 Task: Select feature "Add an article".
Action: Mouse moved to (360, 336)
Screenshot: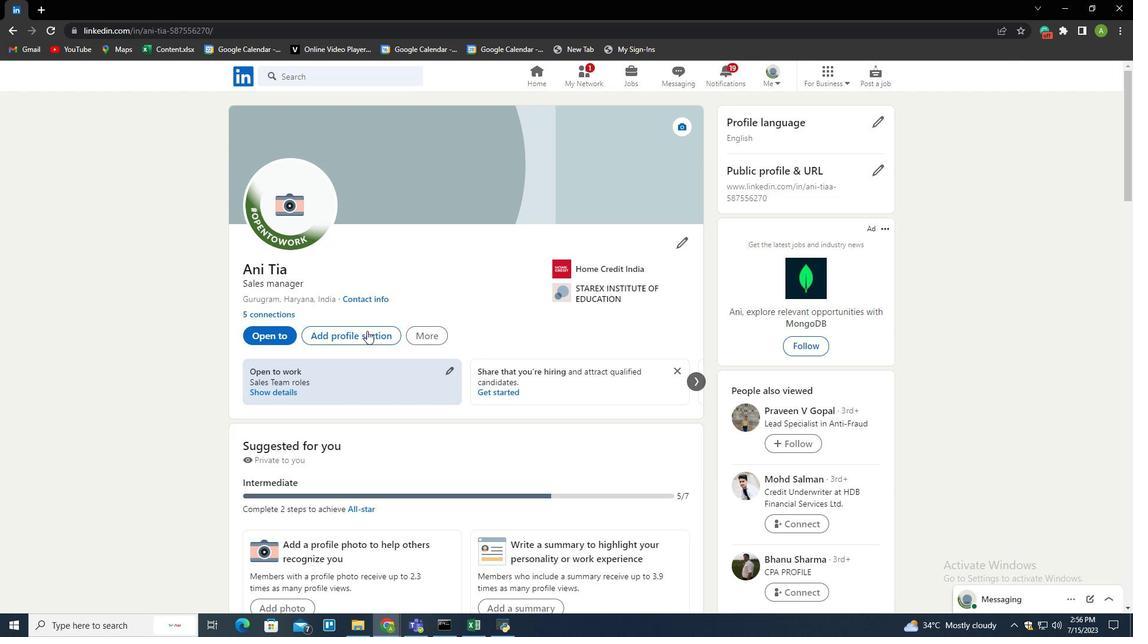 
Action: Mouse pressed left at (360, 336)
Screenshot: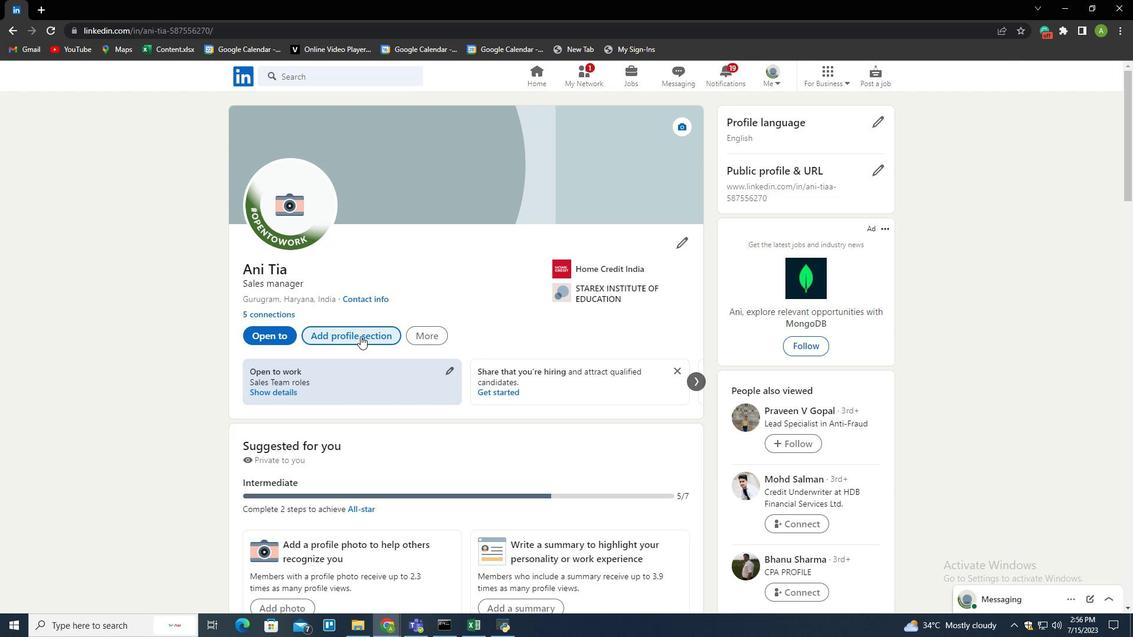 
Action: Mouse moved to (714, 155)
Screenshot: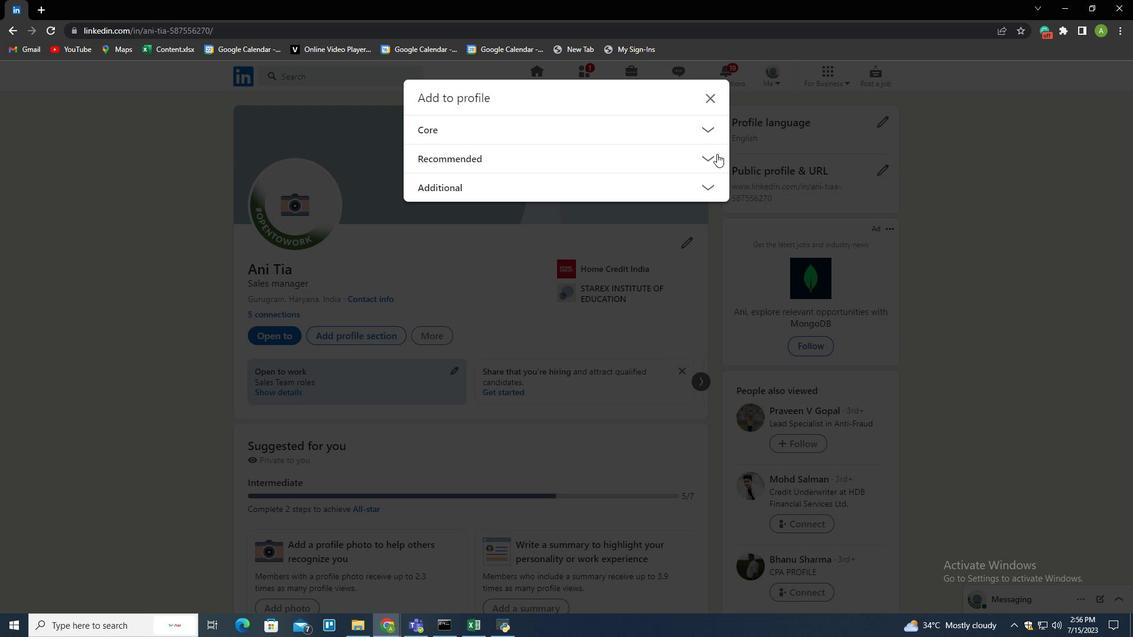 
Action: Mouse pressed left at (714, 155)
Screenshot: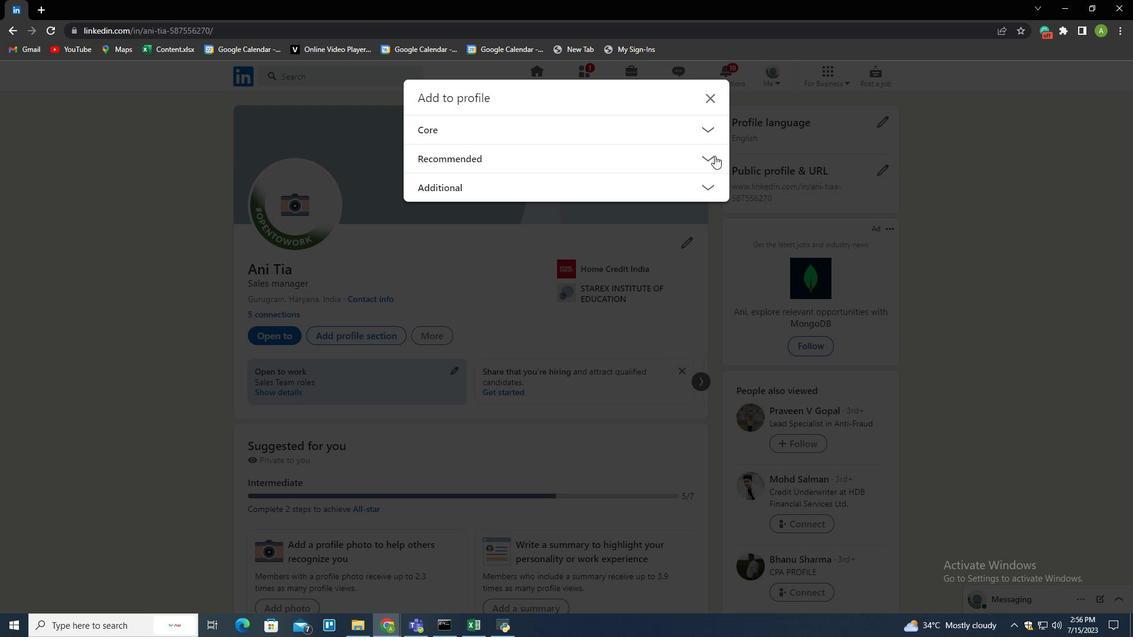 
Action: Mouse moved to (462, 210)
Screenshot: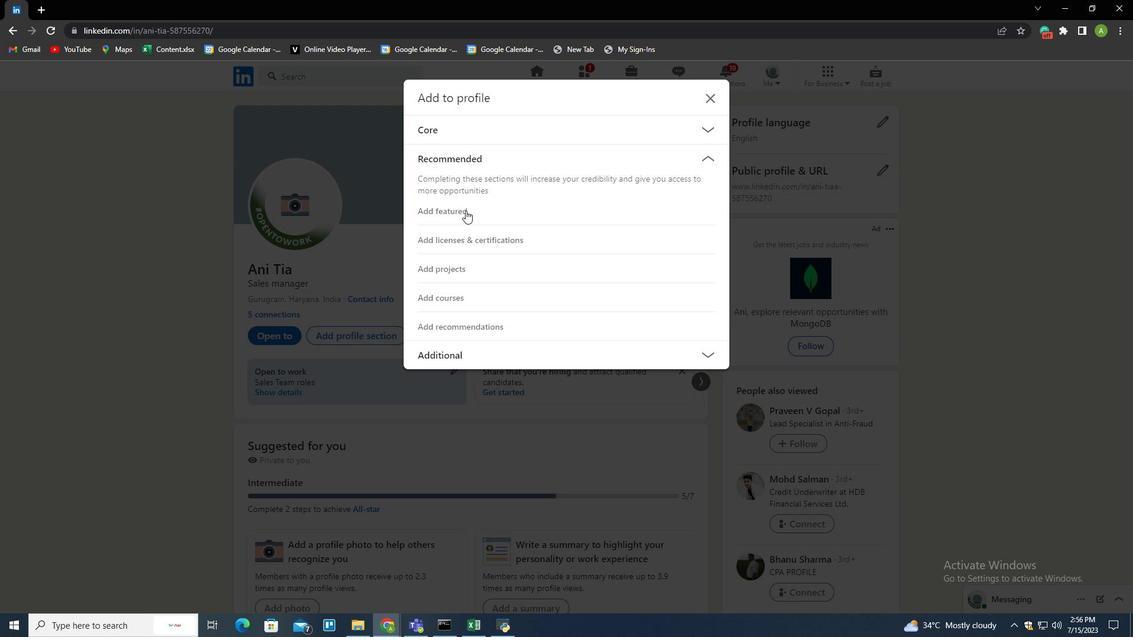 
Action: Mouse pressed left at (462, 210)
Screenshot: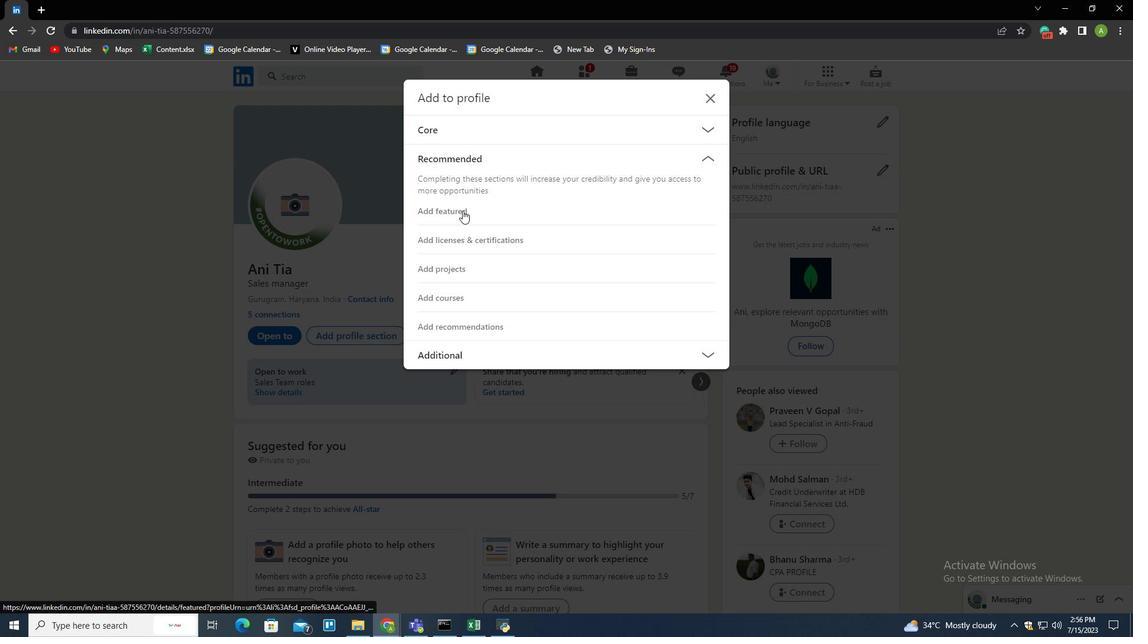 
Action: Mouse moved to (685, 131)
Screenshot: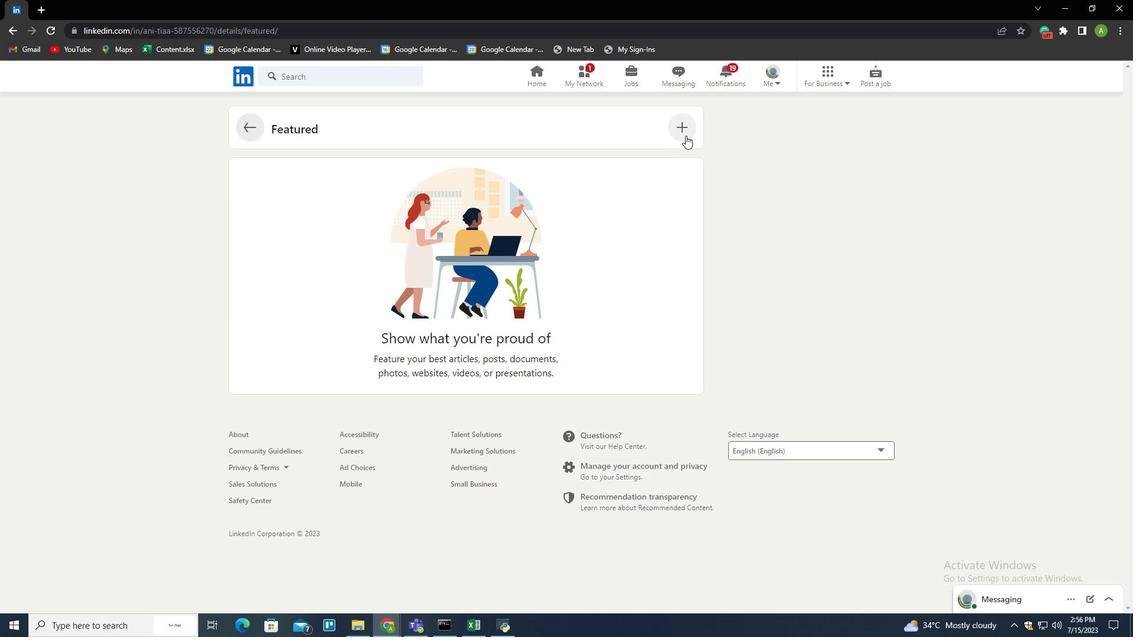 
Action: Mouse pressed left at (685, 131)
Screenshot: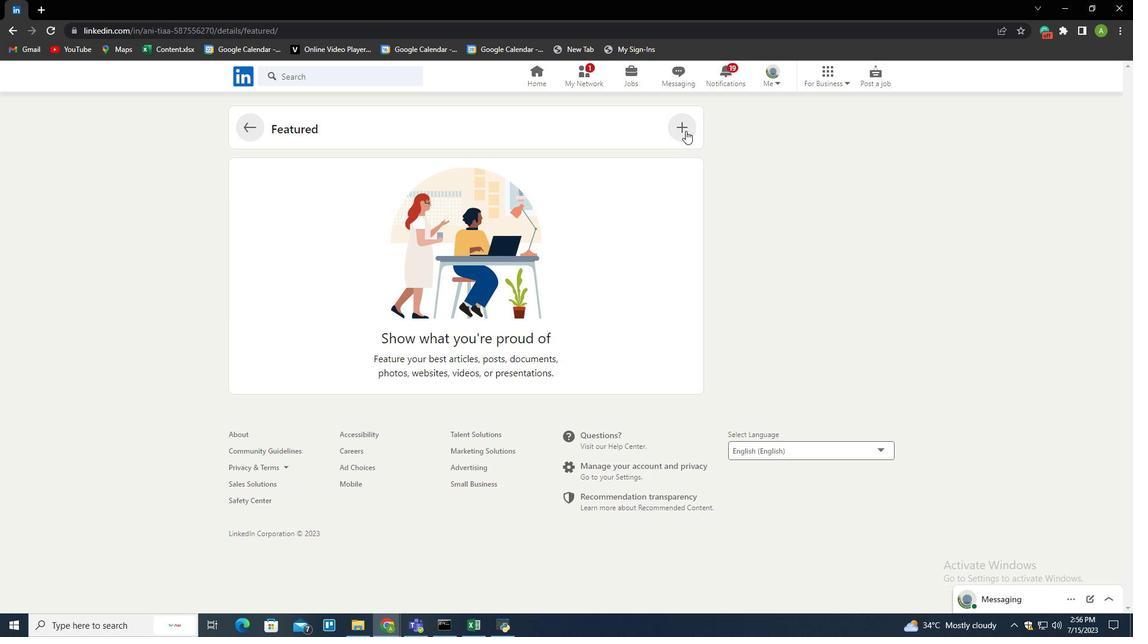 
Action: Mouse moved to (650, 181)
Screenshot: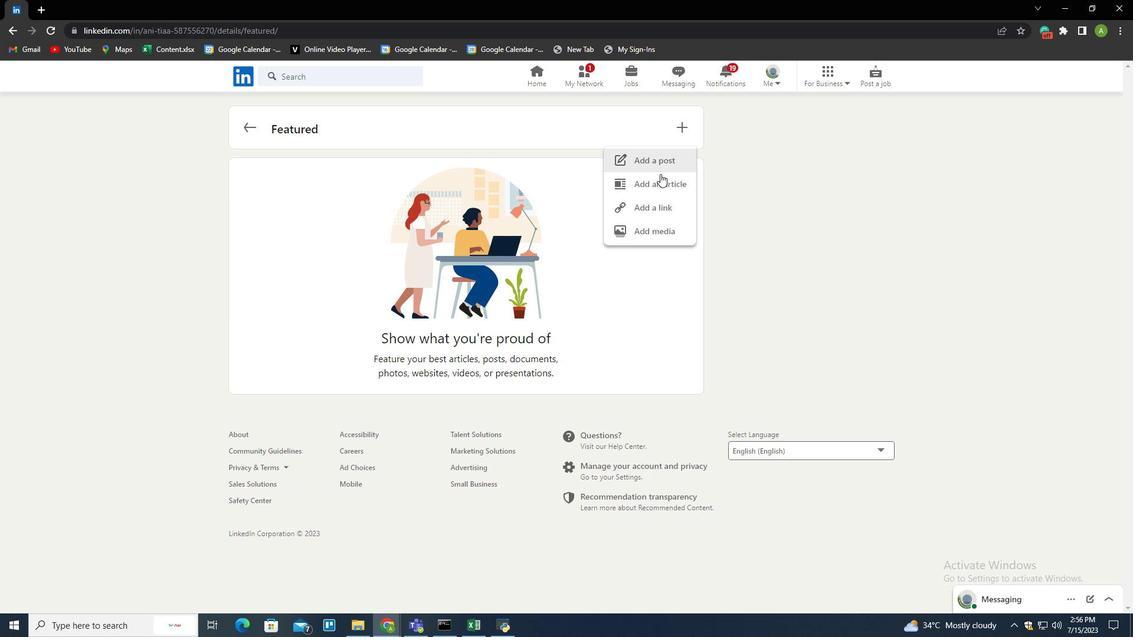 
Action: Mouse pressed left at (650, 181)
Screenshot: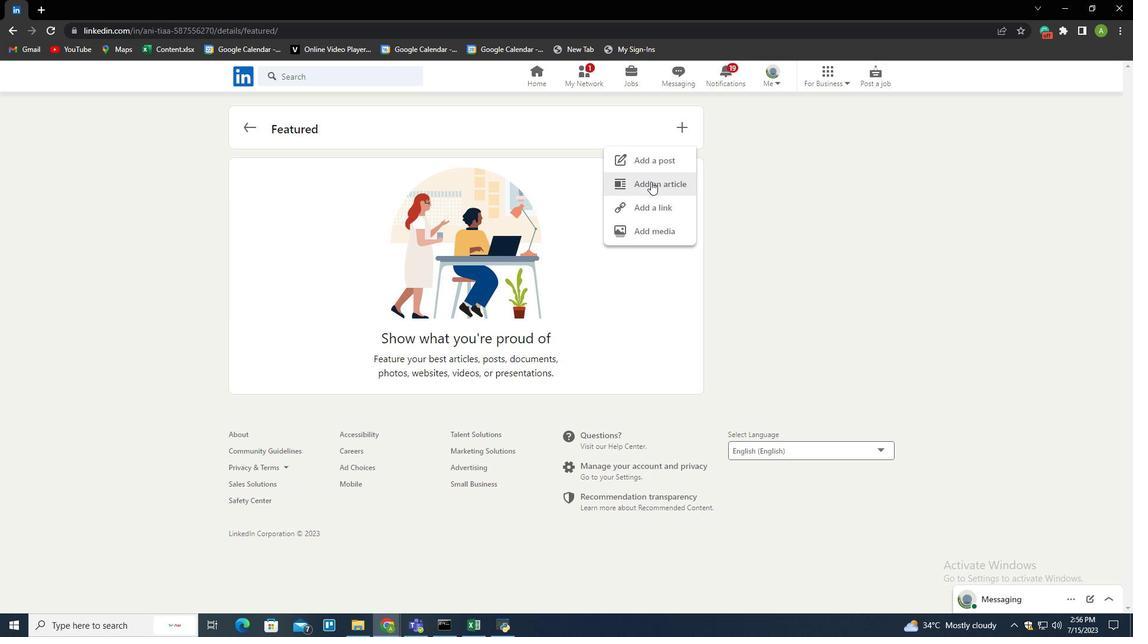 
Action: Mouse moved to (632, 217)
Screenshot: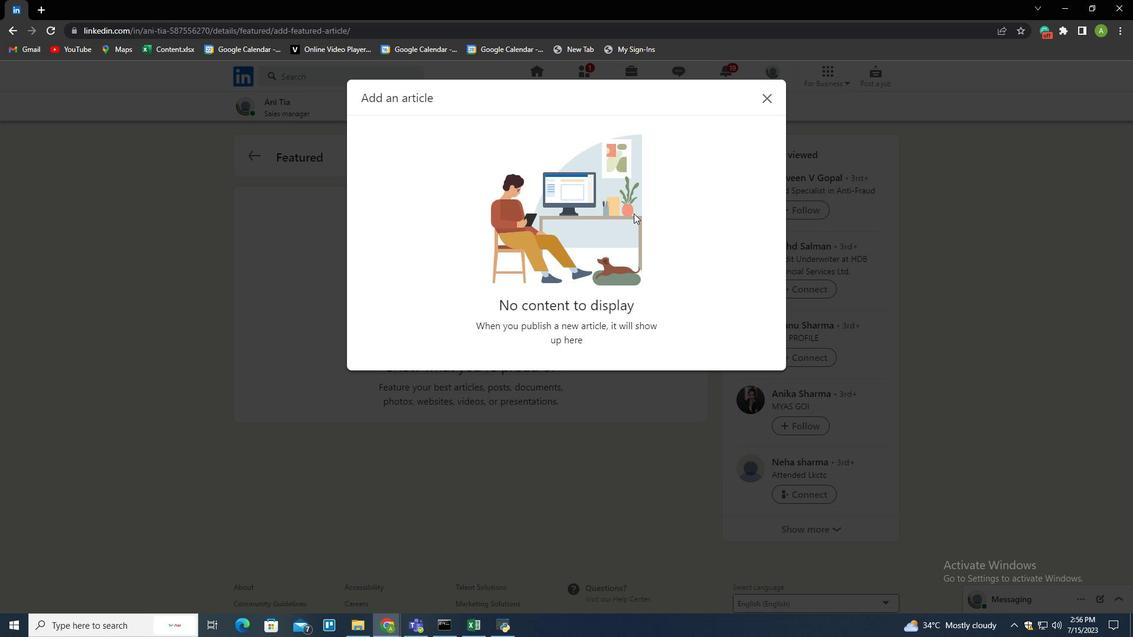 
